Task: Create a due date automation trigger when advanced on, on the wednesday of the week a card is due add fields with custom field "Resume" set to a date between 1 and 7 working days from now at 11:00 AM.
Action: Mouse moved to (1113, 82)
Screenshot: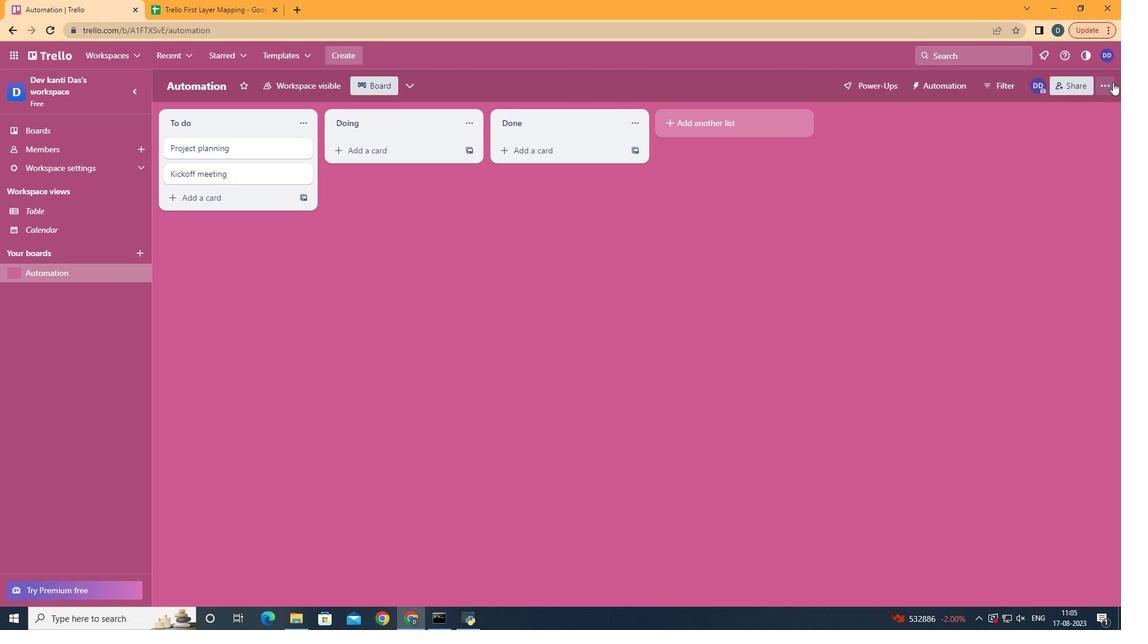 
Action: Mouse pressed left at (1113, 82)
Screenshot: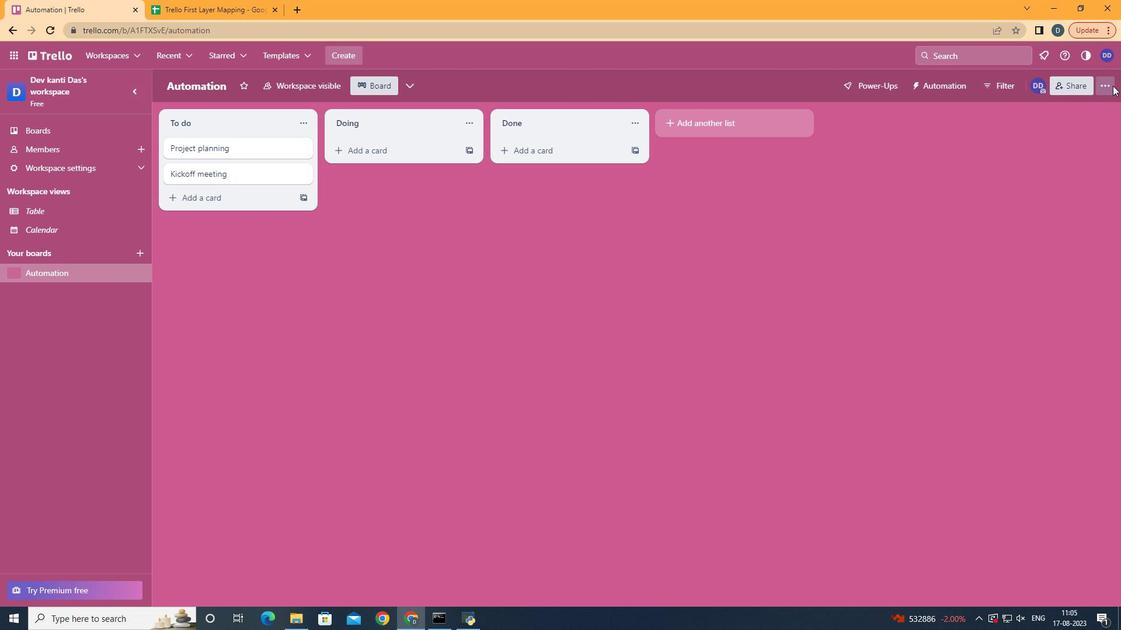 
Action: Mouse moved to (1053, 234)
Screenshot: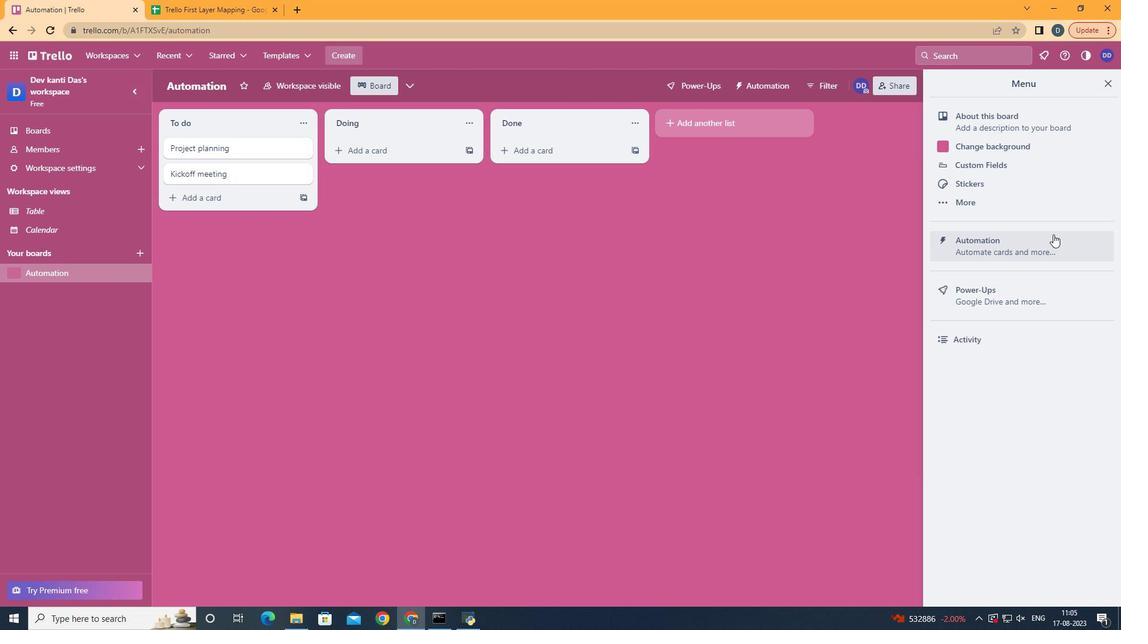 
Action: Mouse pressed left at (1053, 234)
Screenshot: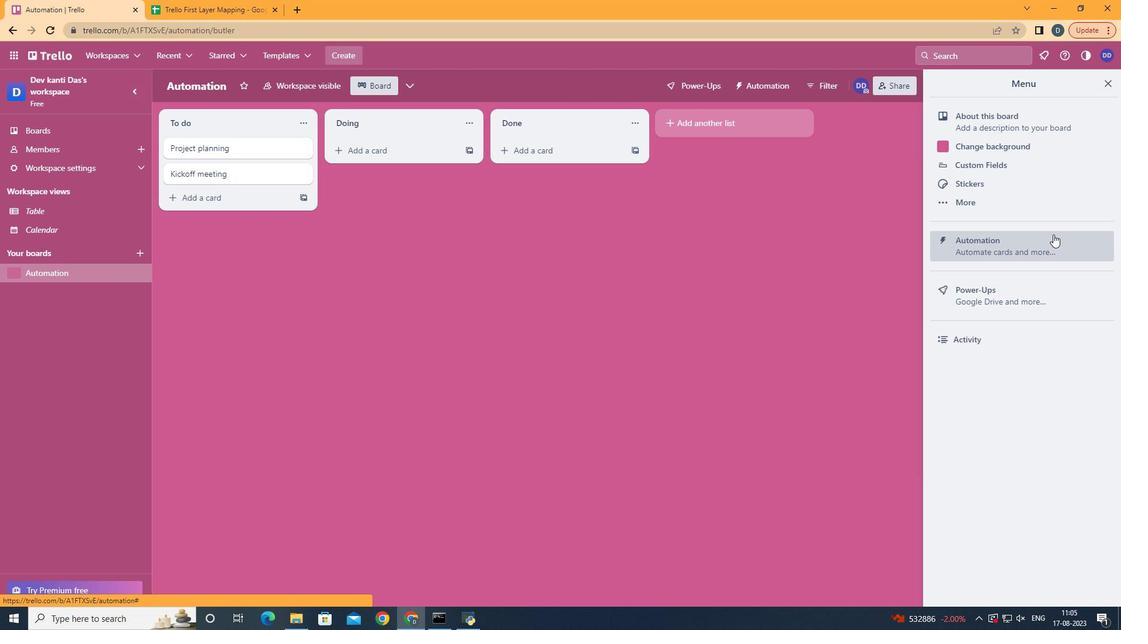 
Action: Mouse moved to (191, 232)
Screenshot: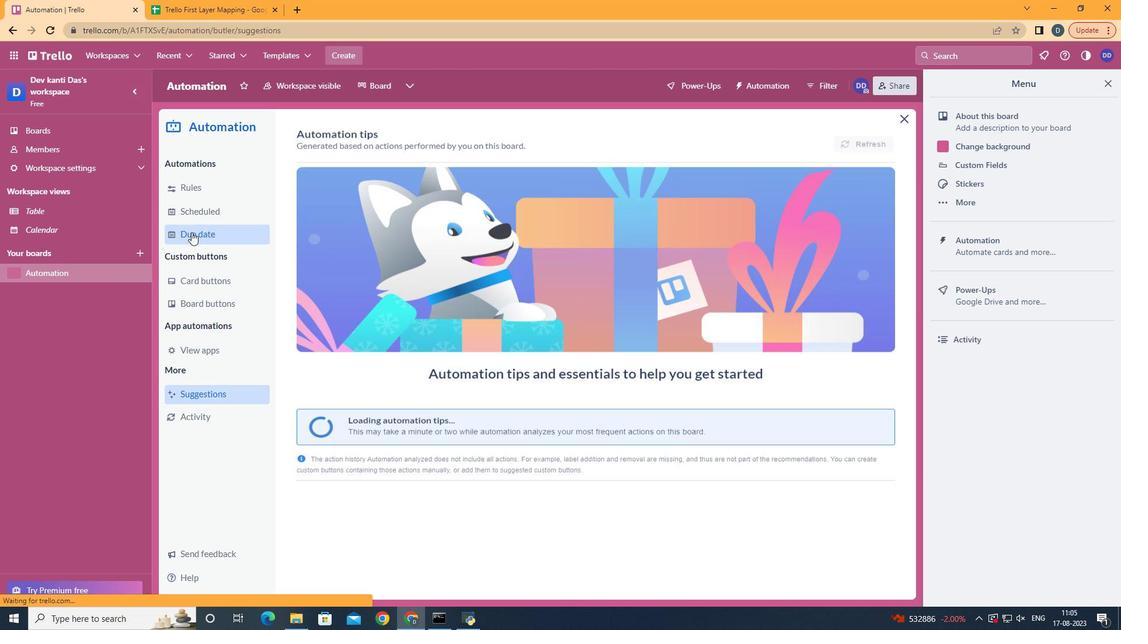 
Action: Mouse pressed left at (191, 232)
Screenshot: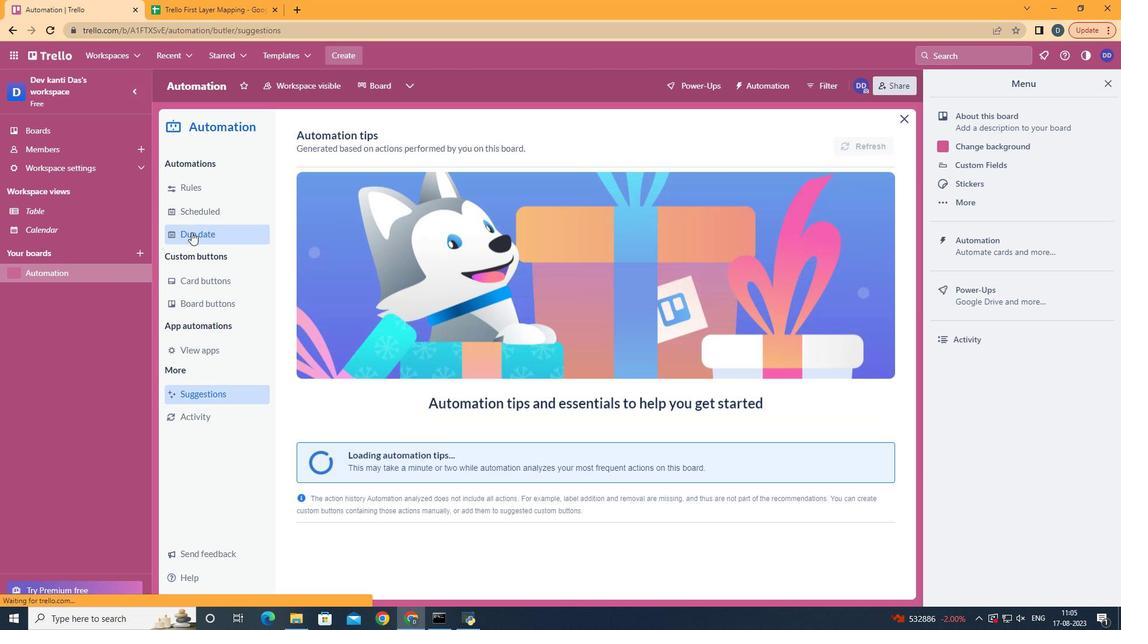 
Action: Mouse moved to (838, 137)
Screenshot: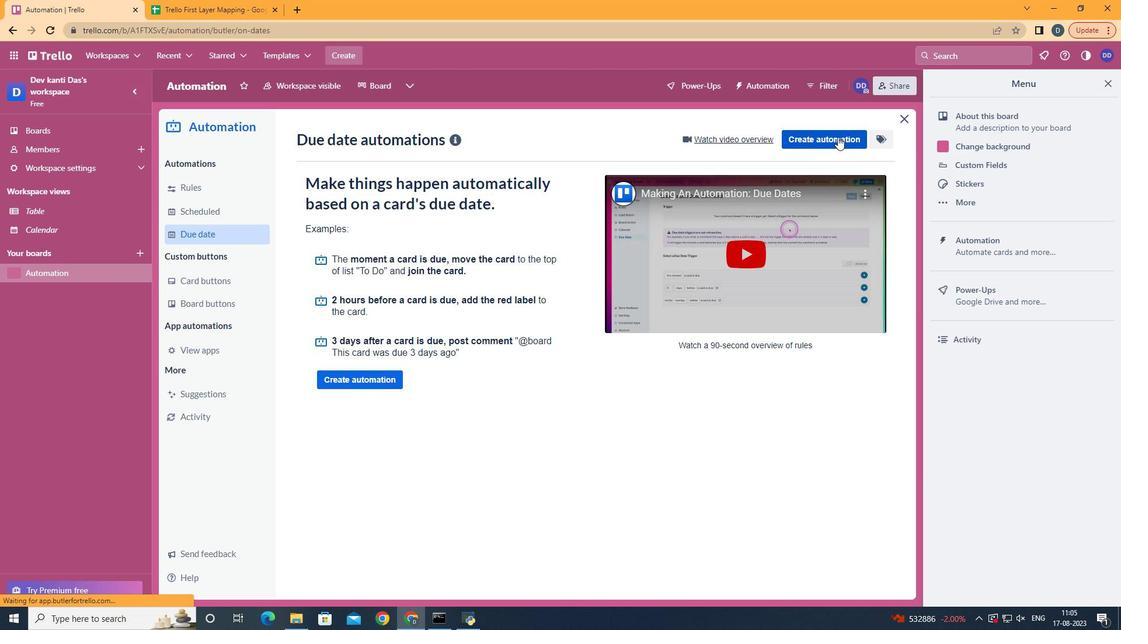 
Action: Mouse pressed left at (838, 137)
Screenshot: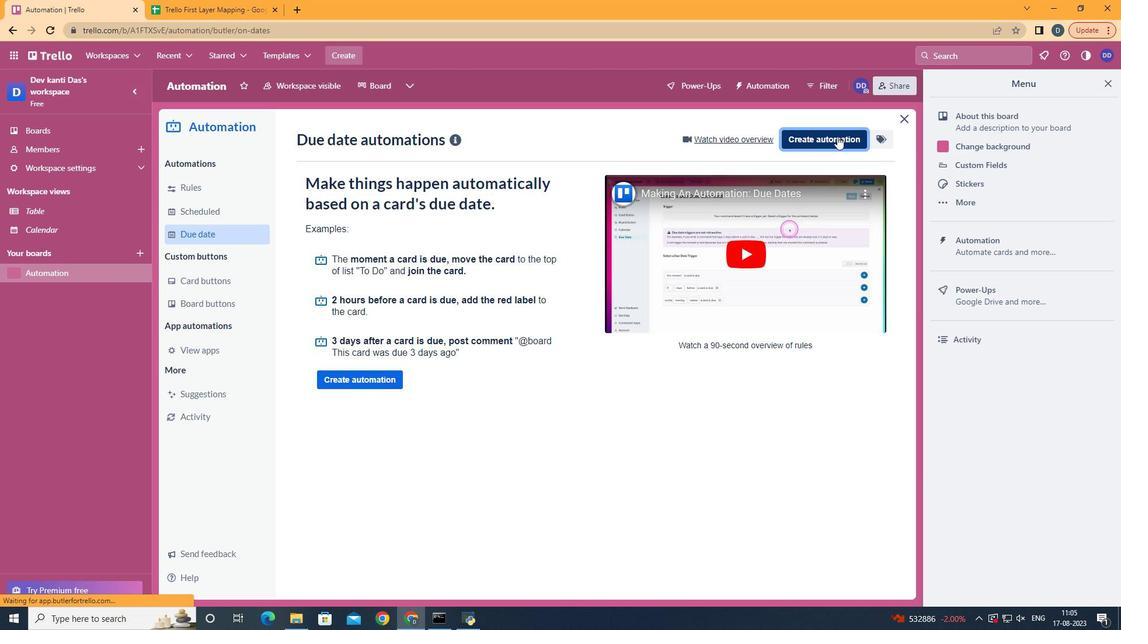 
Action: Mouse moved to (642, 258)
Screenshot: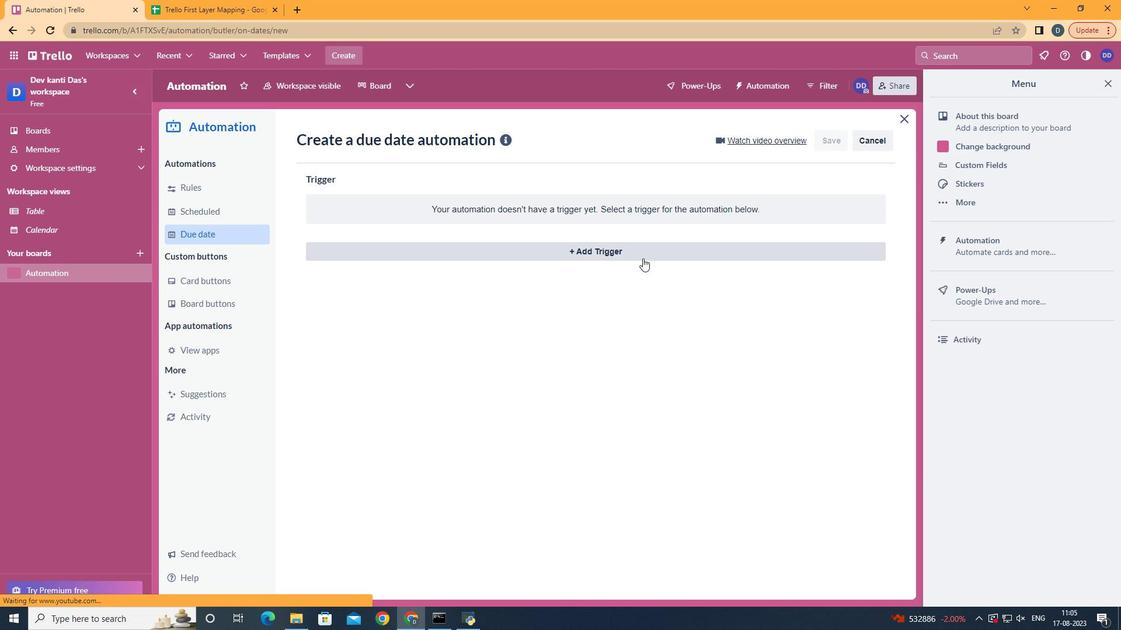 
Action: Mouse pressed left at (642, 258)
Screenshot: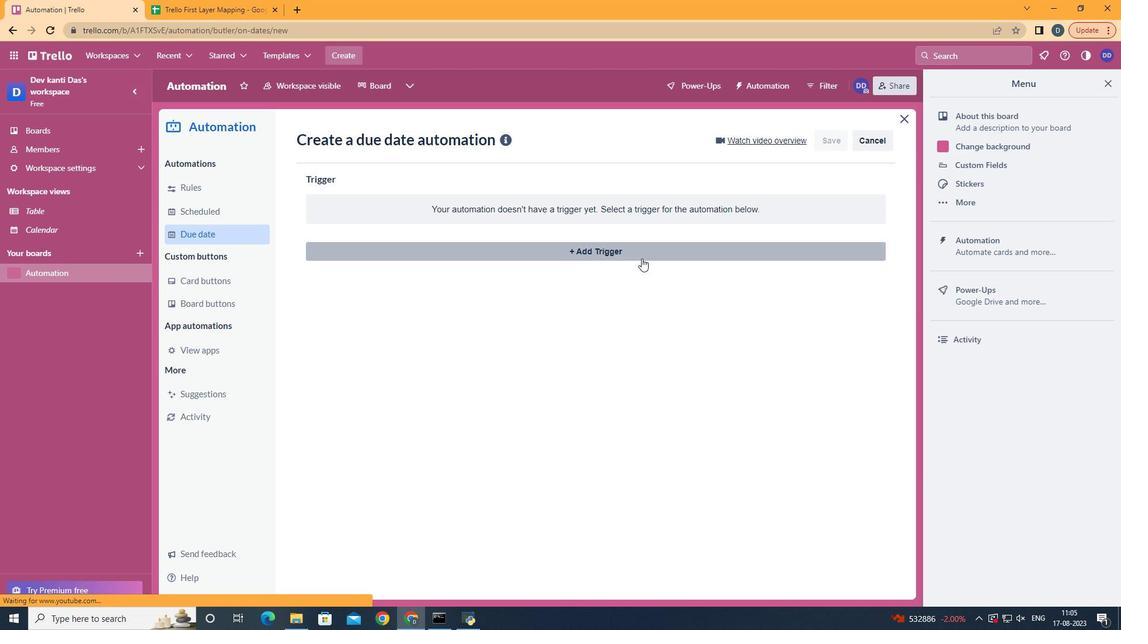 
Action: Mouse moved to (383, 353)
Screenshot: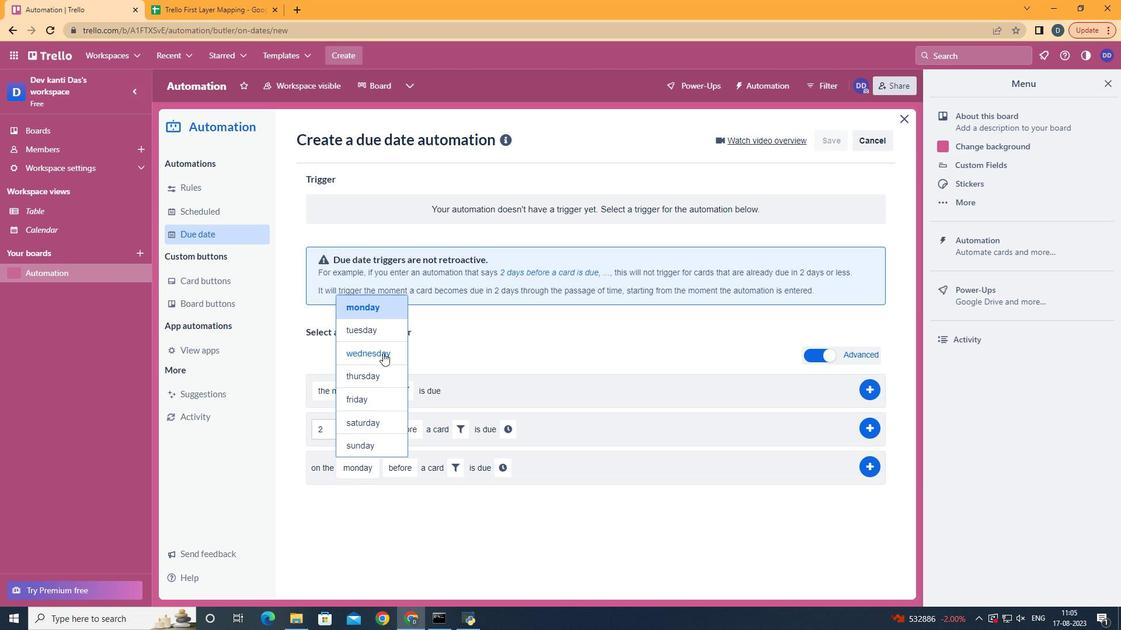 
Action: Mouse pressed left at (383, 353)
Screenshot: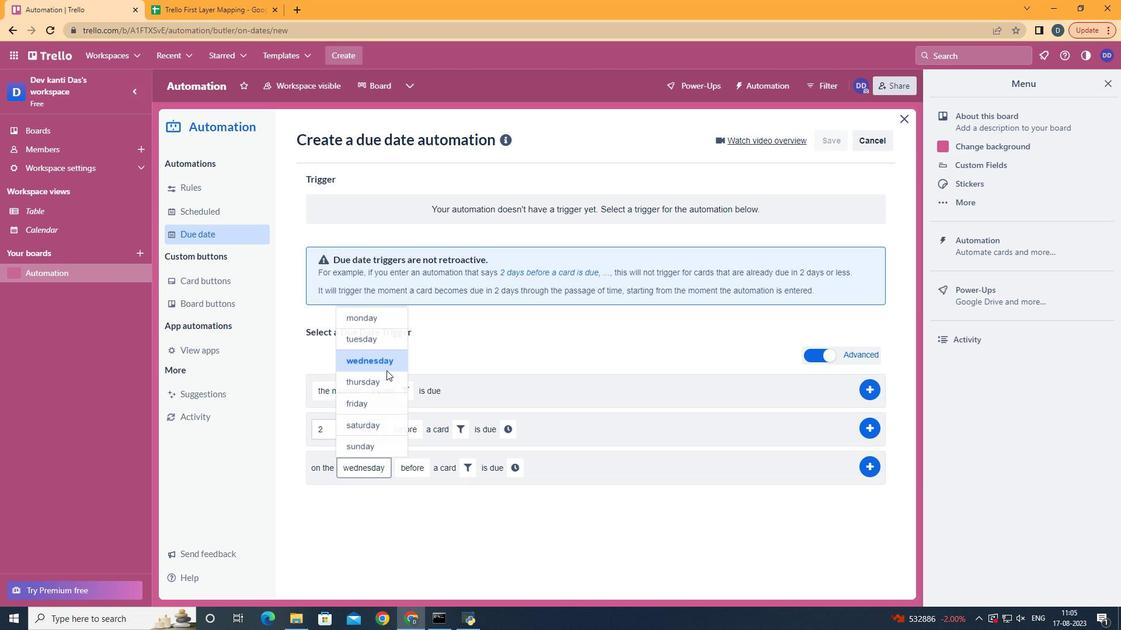 
Action: Mouse moved to (432, 537)
Screenshot: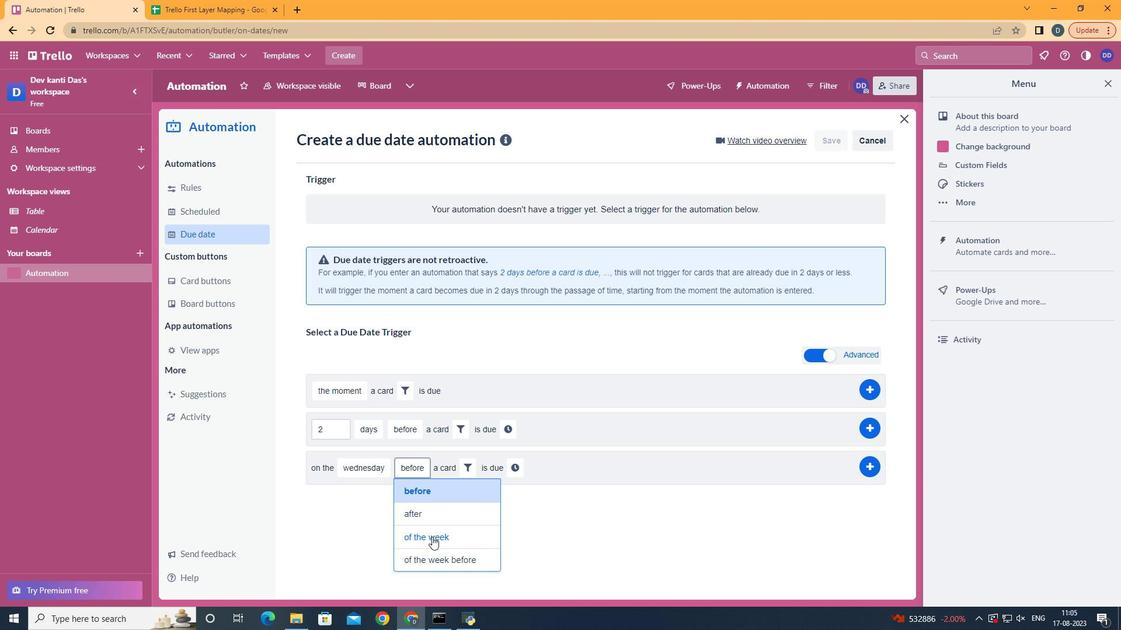 
Action: Mouse pressed left at (432, 537)
Screenshot: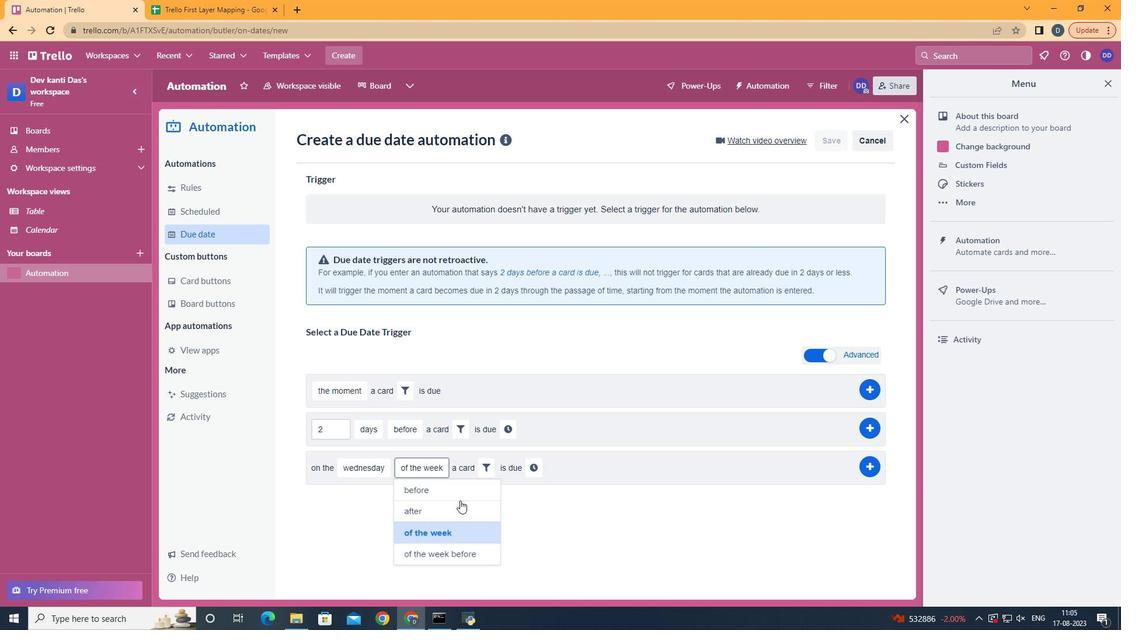 
Action: Mouse moved to (478, 466)
Screenshot: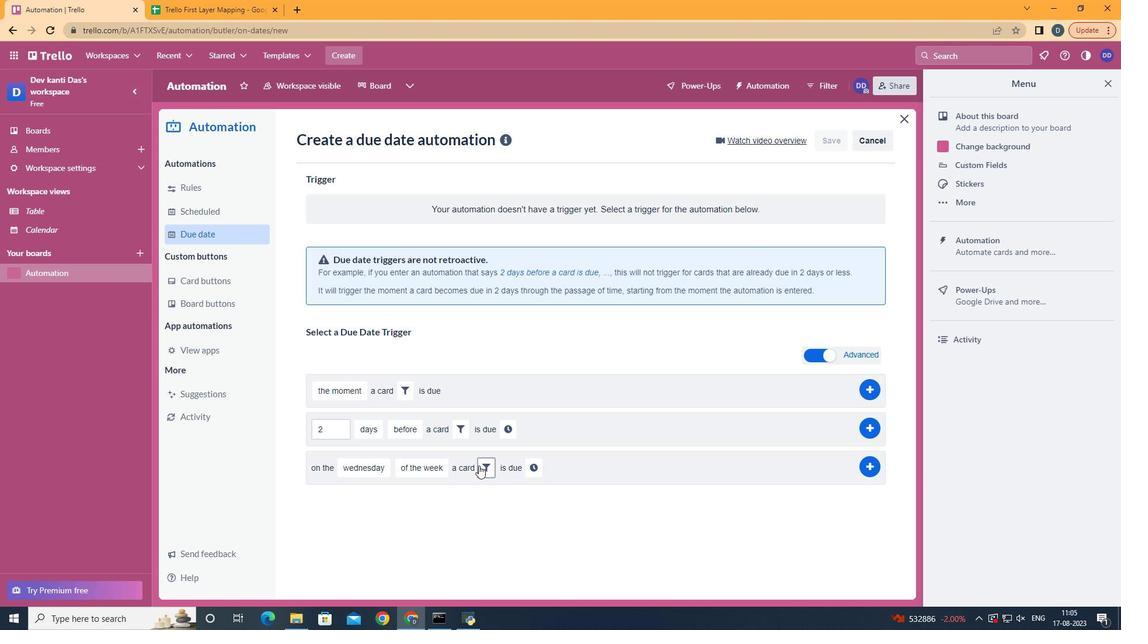 
Action: Mouse pressed left at (478, 466)
Screenshot: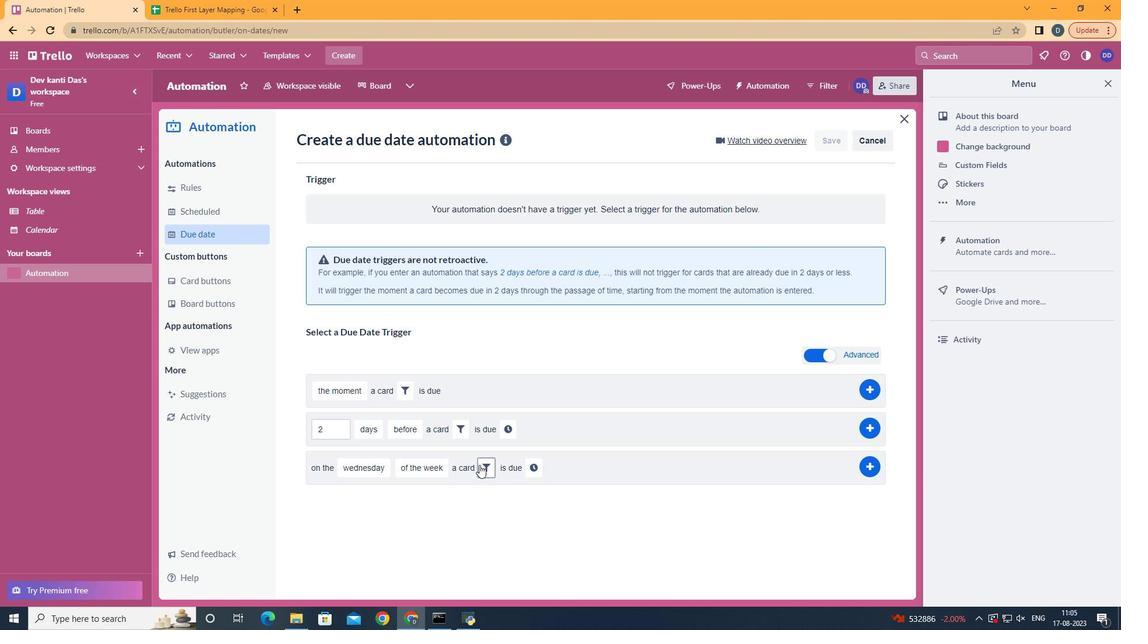 
Action: Mouse moved to (695, 503)
Screenshot: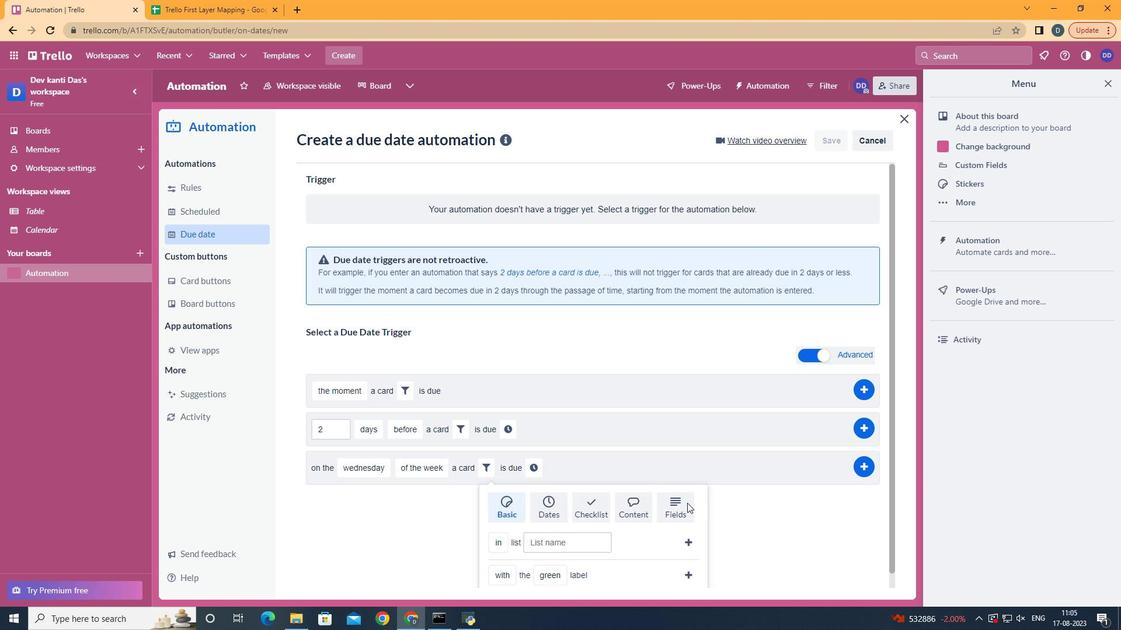 
Action: Mouse pressed left at (695, 503)
Screenshot: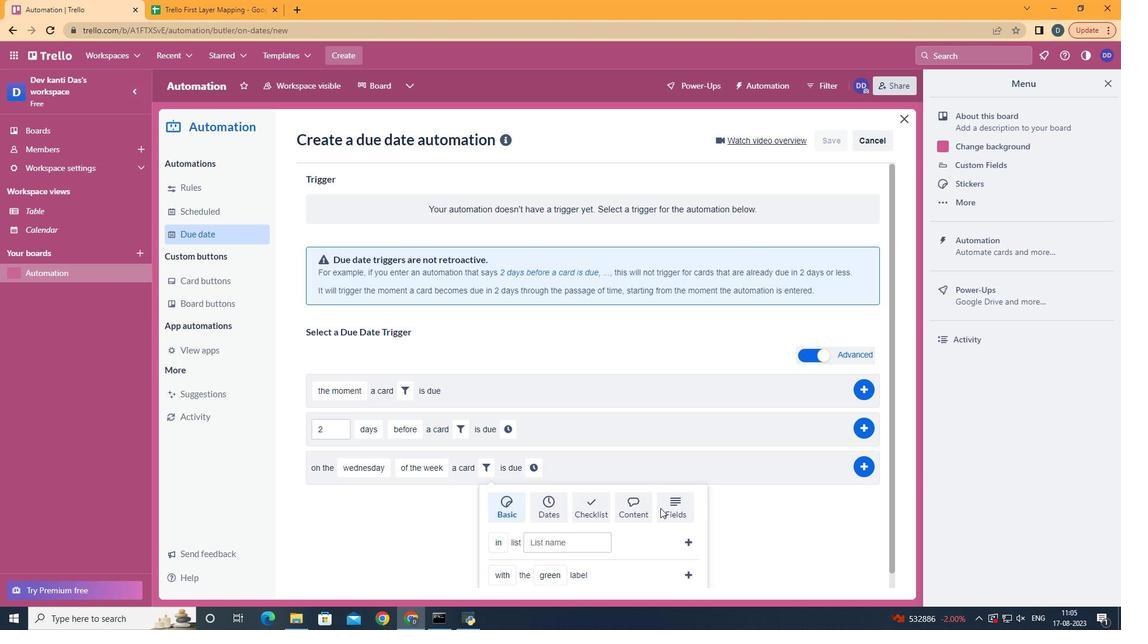 
Action: Mouse moved to (659, 508)
Screenshot: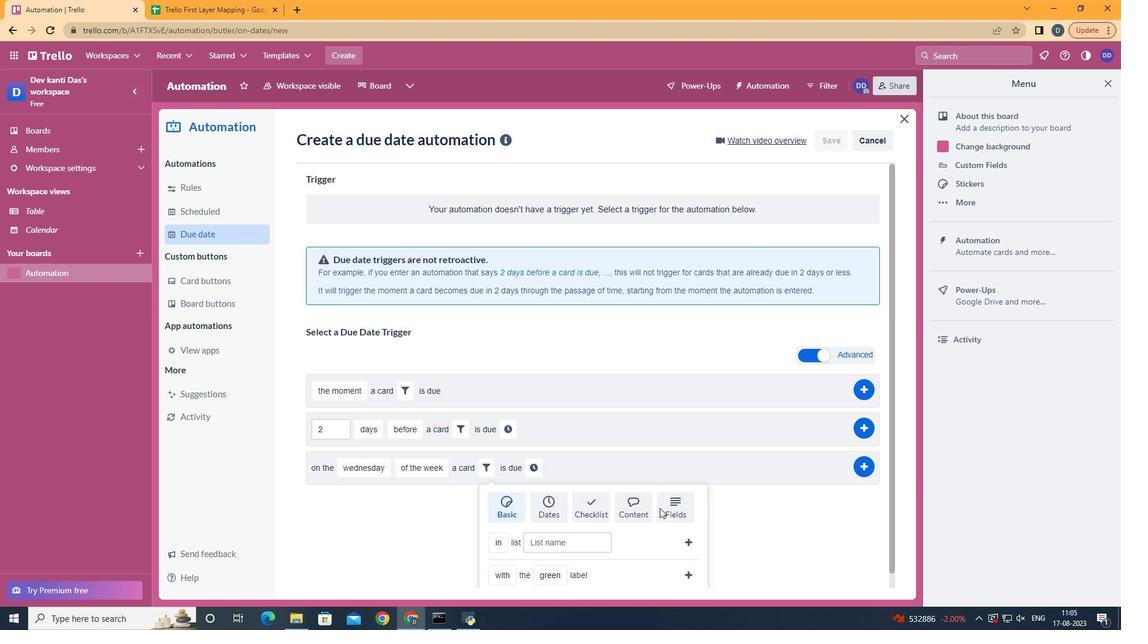 
Action: Mouse pressed left at (659, 508)
Screenshot: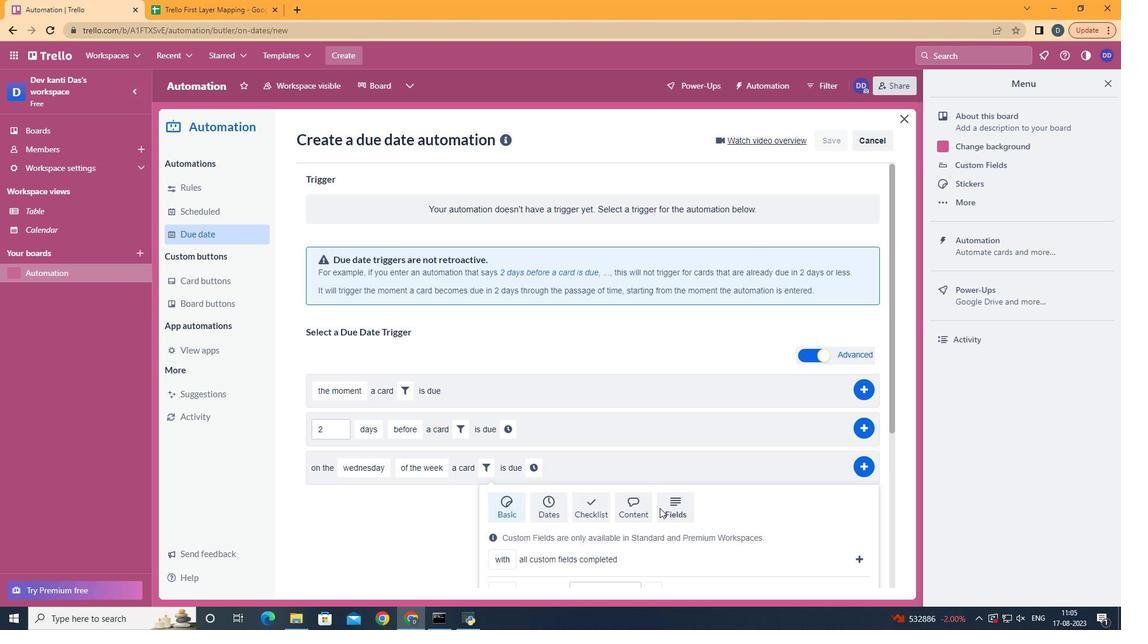 
Action: Mouse scrolled (659, 508) with delta (0, 0)
Screenshot: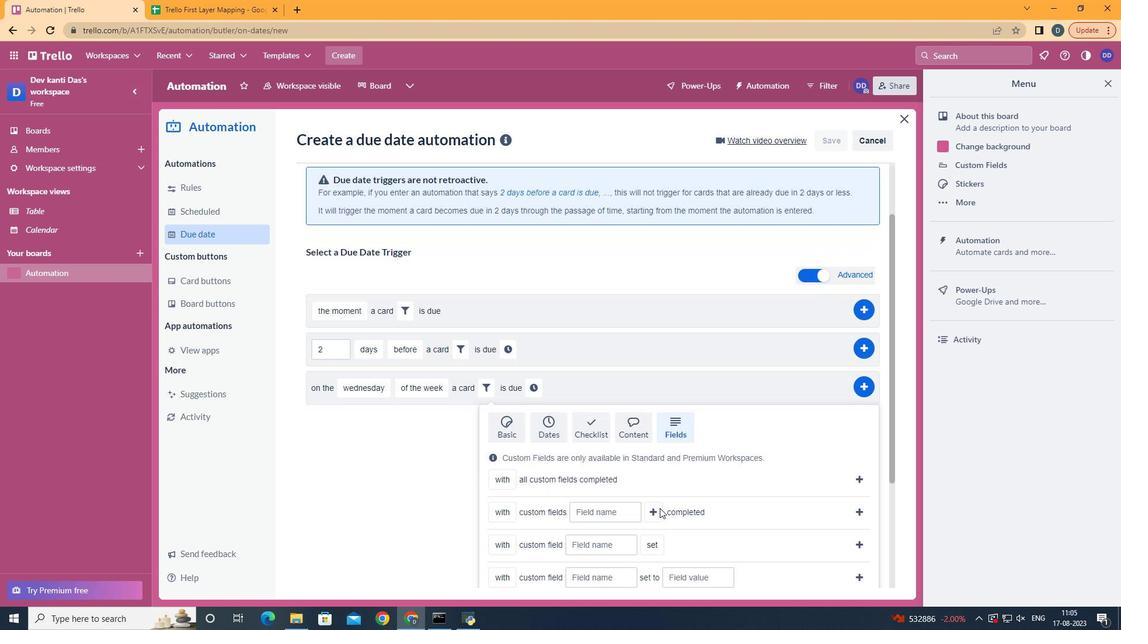 
Action: Mouse scrolled (659, 508) with delta (0, 0)
Screenshot: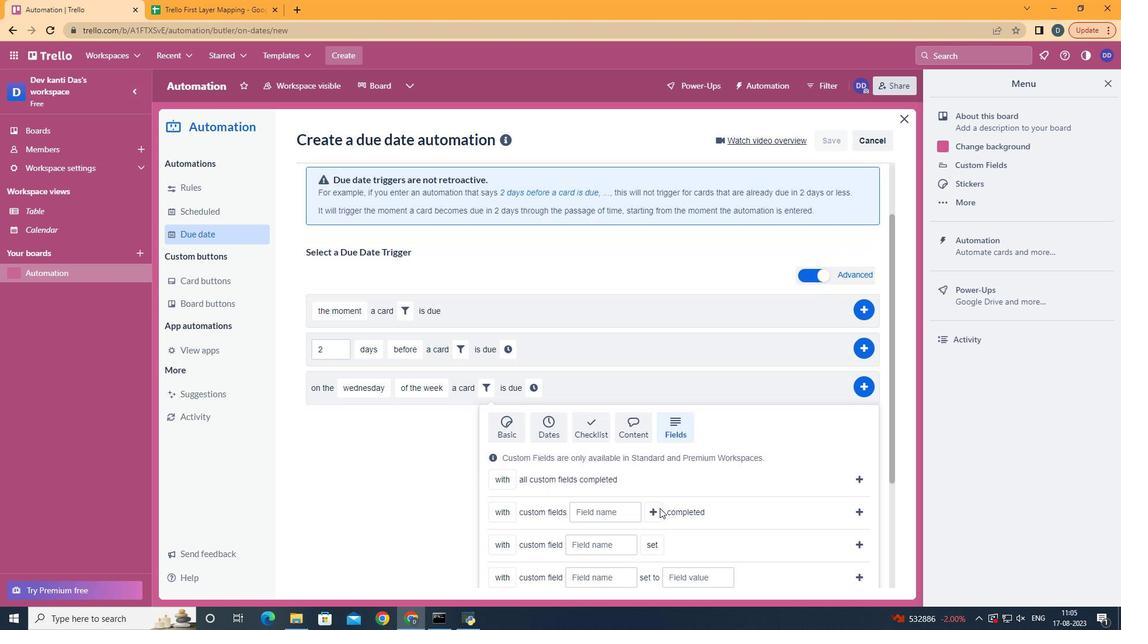 
Action: Mouse scrolled (659, 508) with delta (0, 0)
Screenshot: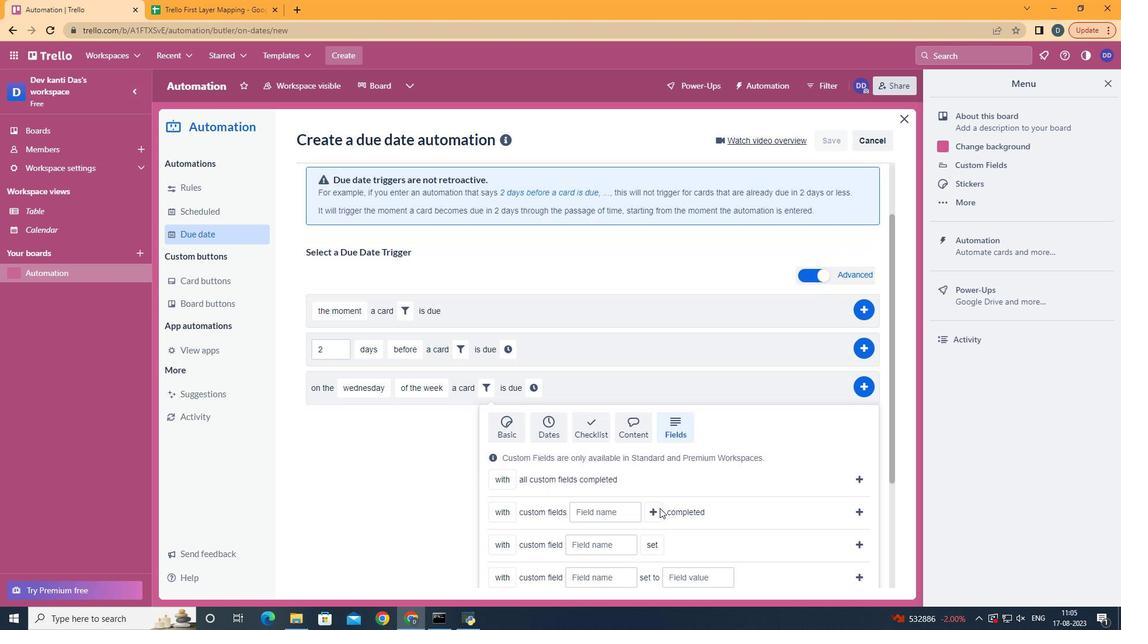 
Action: Mouse scrolled (659, 508) with delta (0, 0)
Screenshot: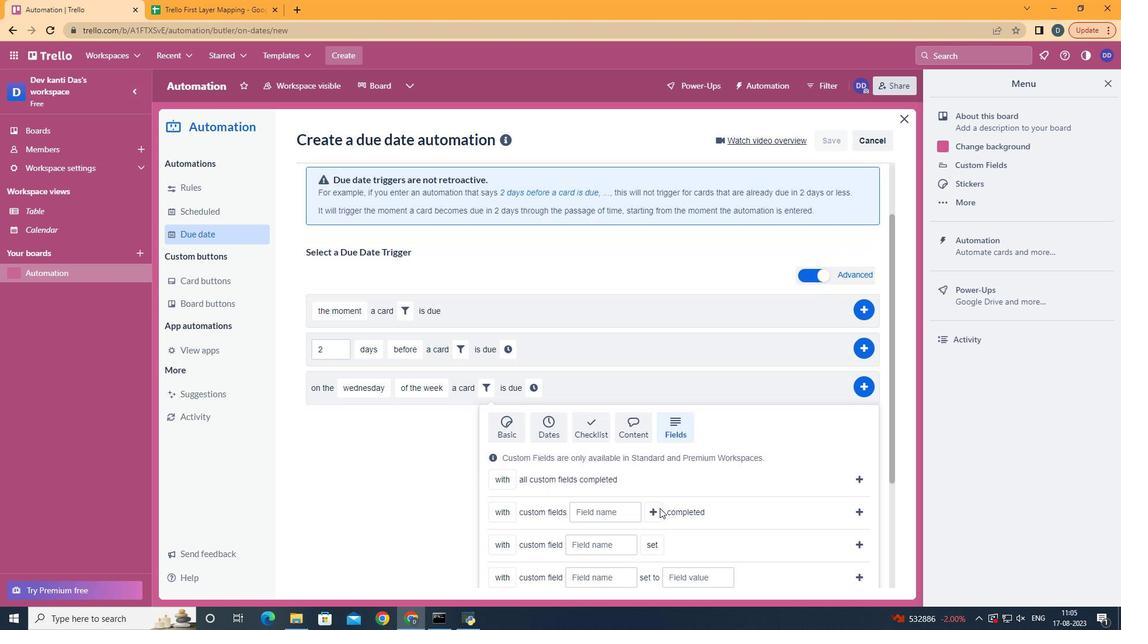 
Action: Mouse moved to (584, 554)
Screenshot: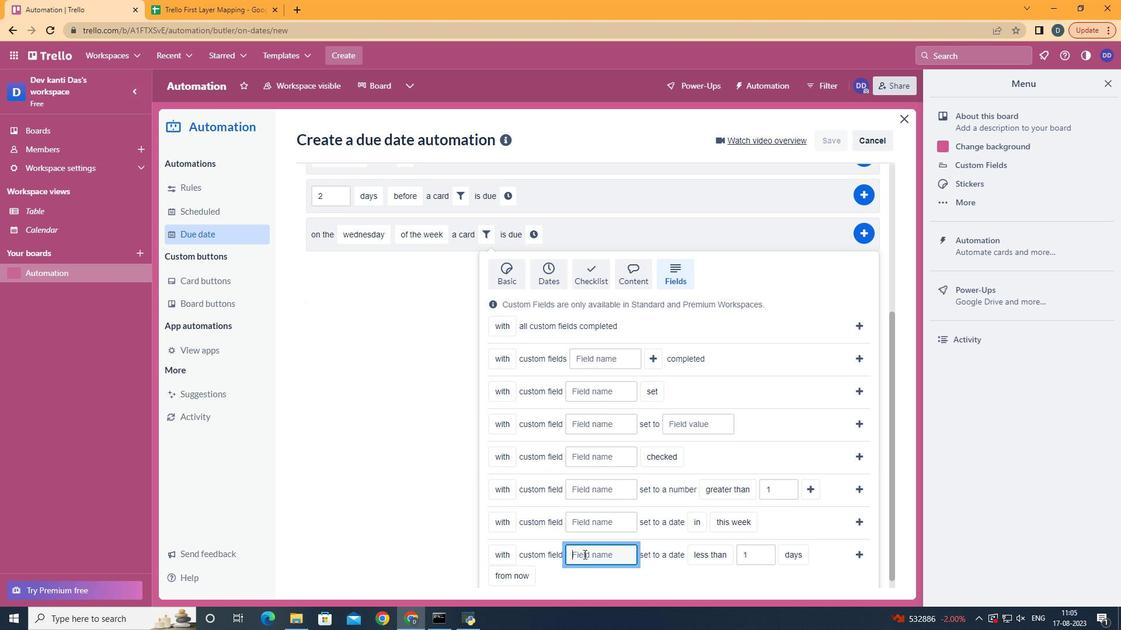 
Action: Mouse pressed left at (584, 554)
Screenshot: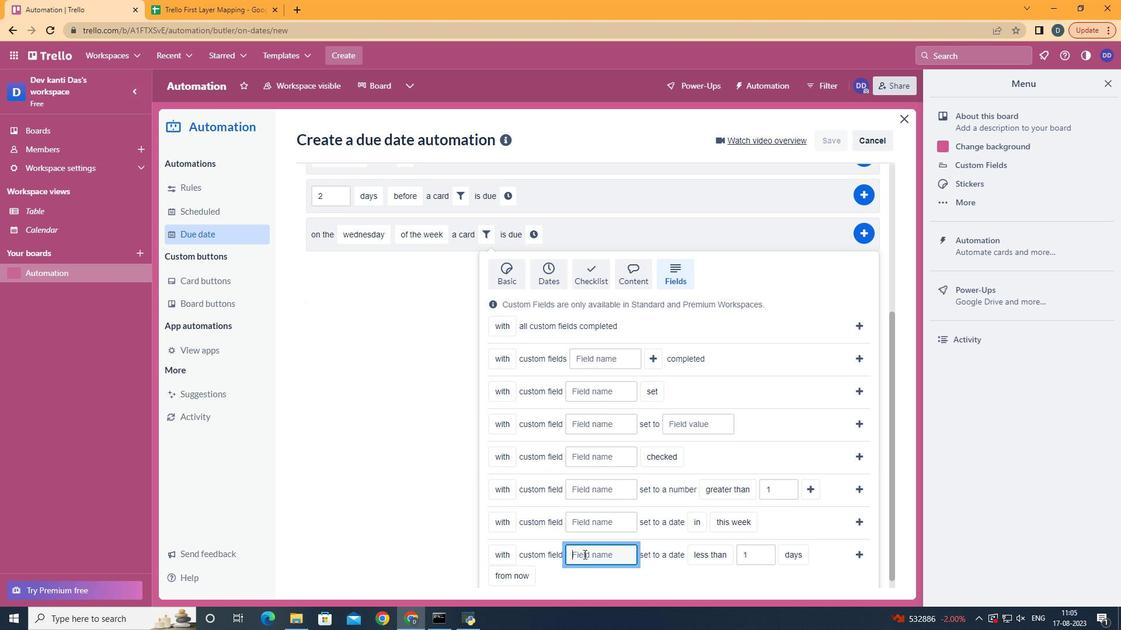 
Action: Mouse moved to (584, 554)
Screenshot: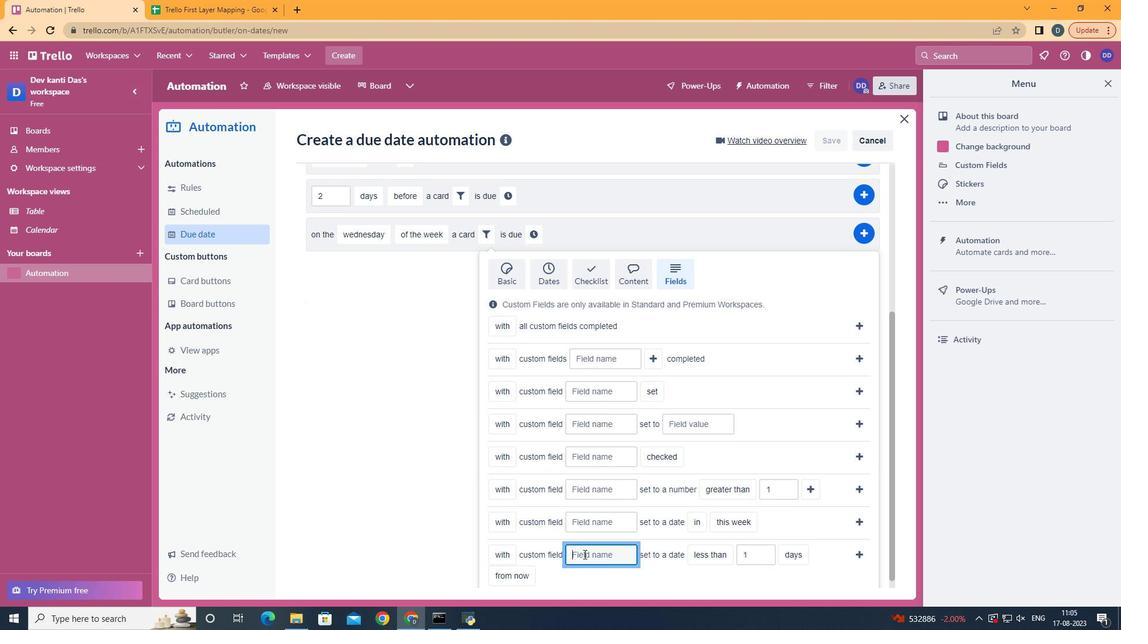 
Action: Key pressed <Key.shift>Resume
Screenshot: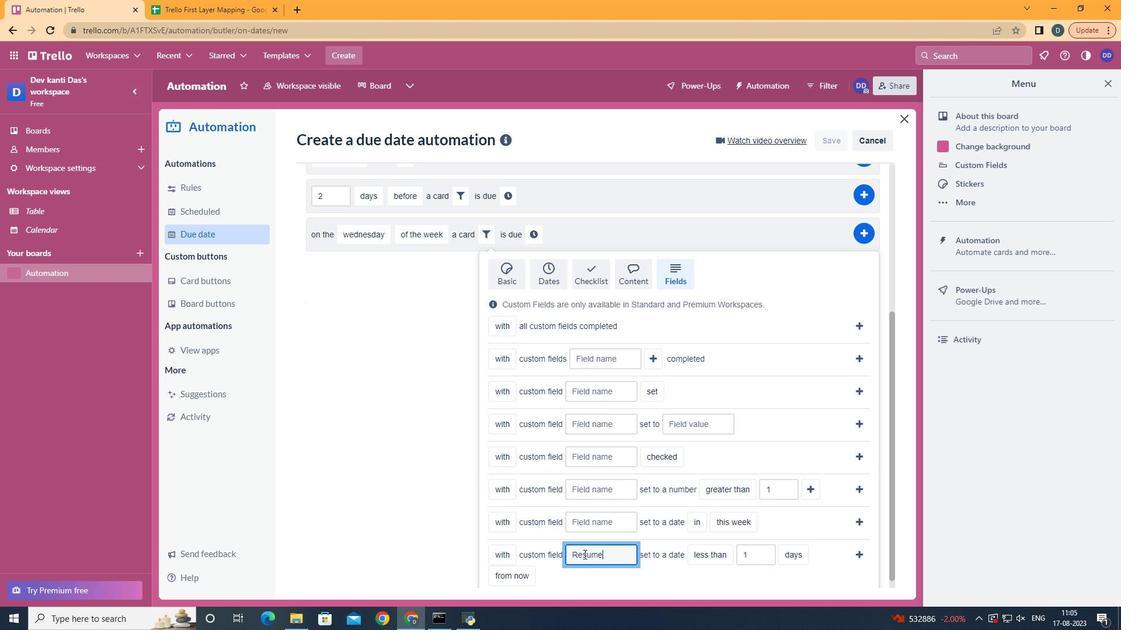 
Action: Mouse moved to (720, 537)
Screenshot: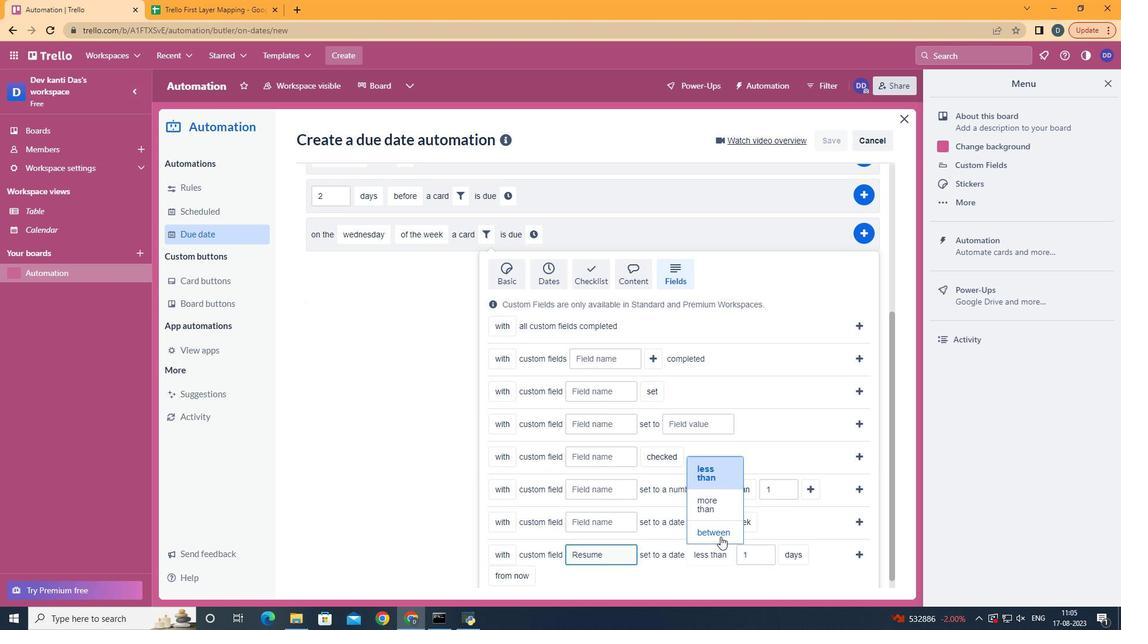
Action: Mouse pressed left at (720, 537)
Screenshot: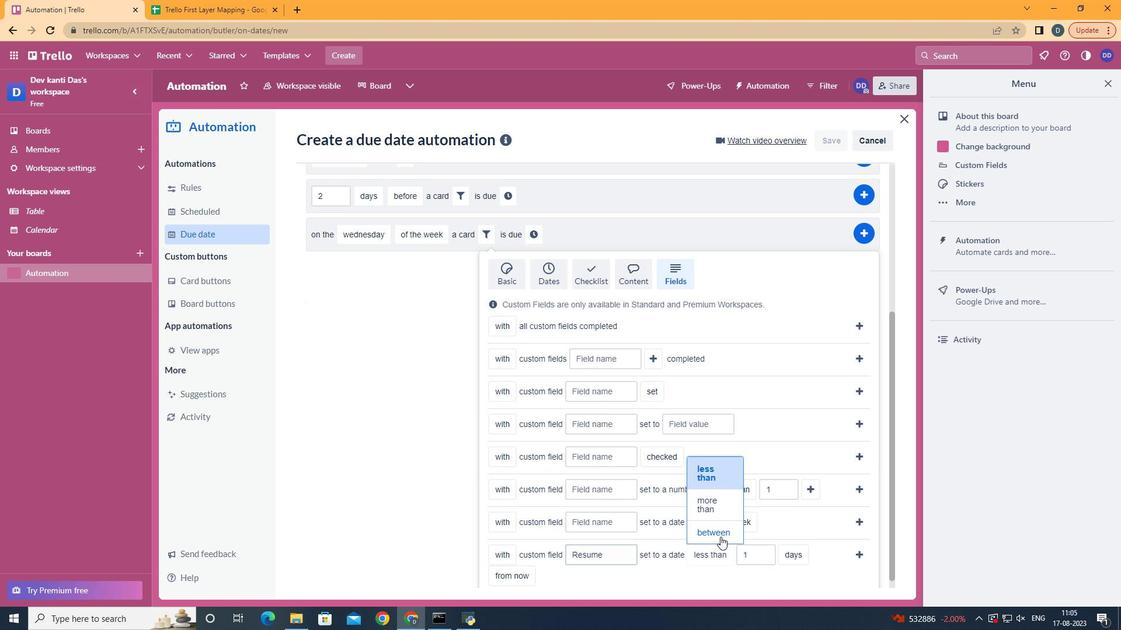 
Action: Mouse moved to (515, 551)
Screenshot: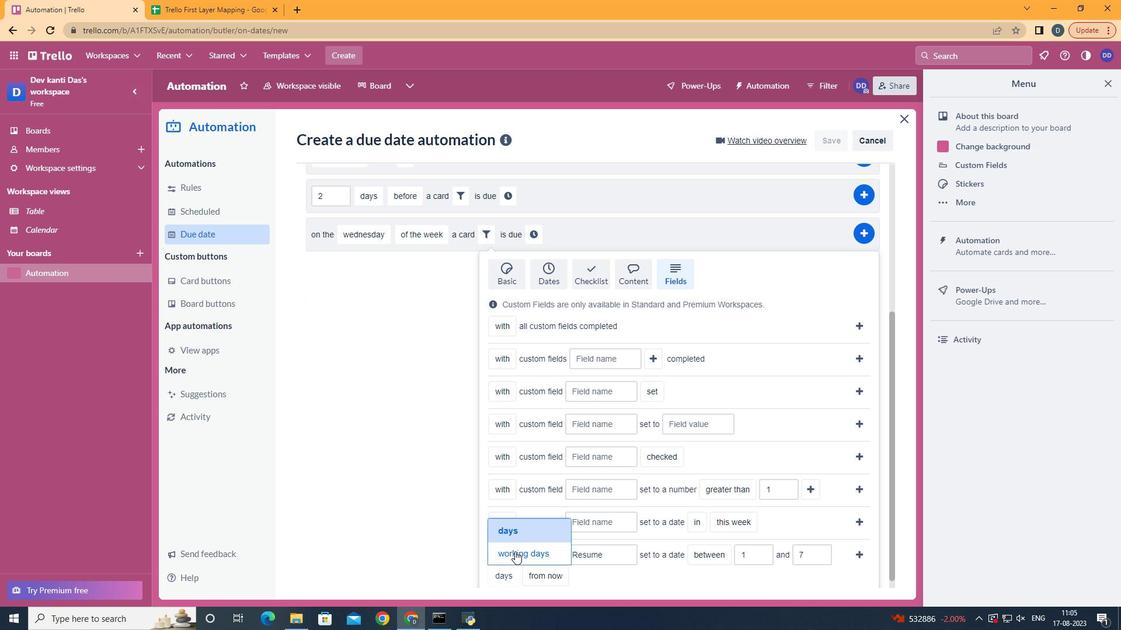 
Action: Mouse pressed left at (515, 551)
Screenshot: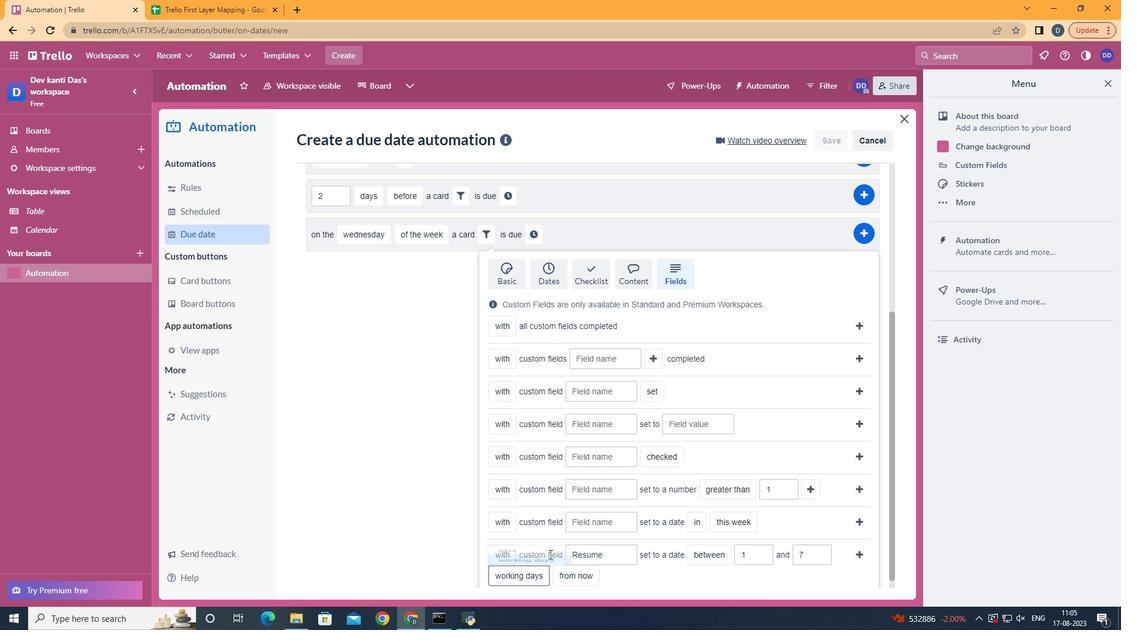 
Action: Mouse moved to (855, 559)
Screenshot: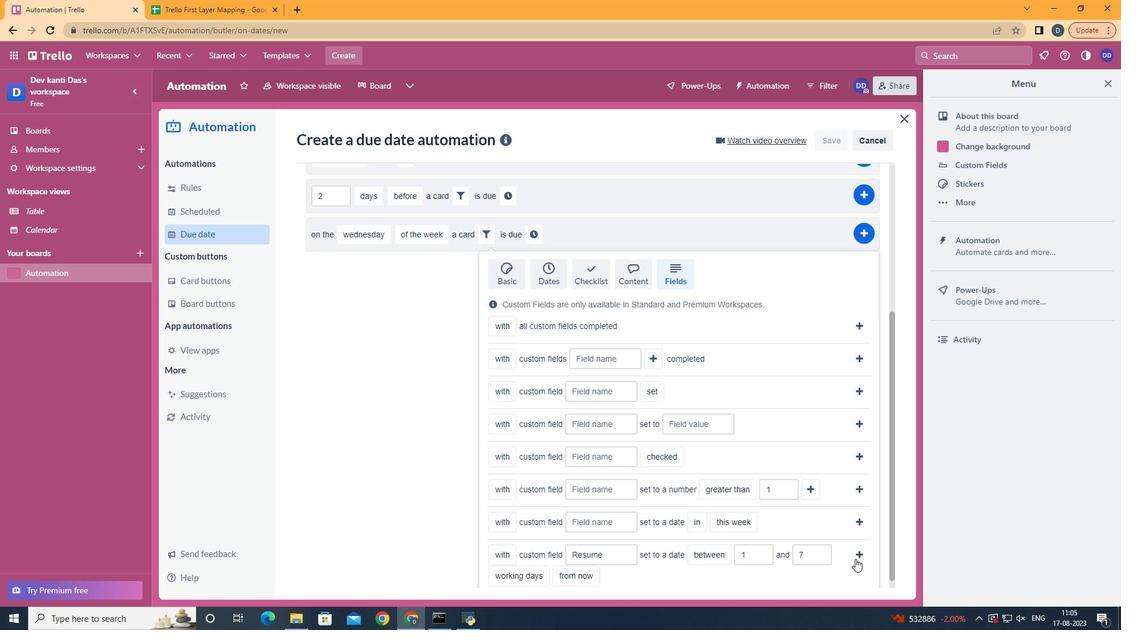 
Action: Mouse pressed left at (855, 559)
Screenshot: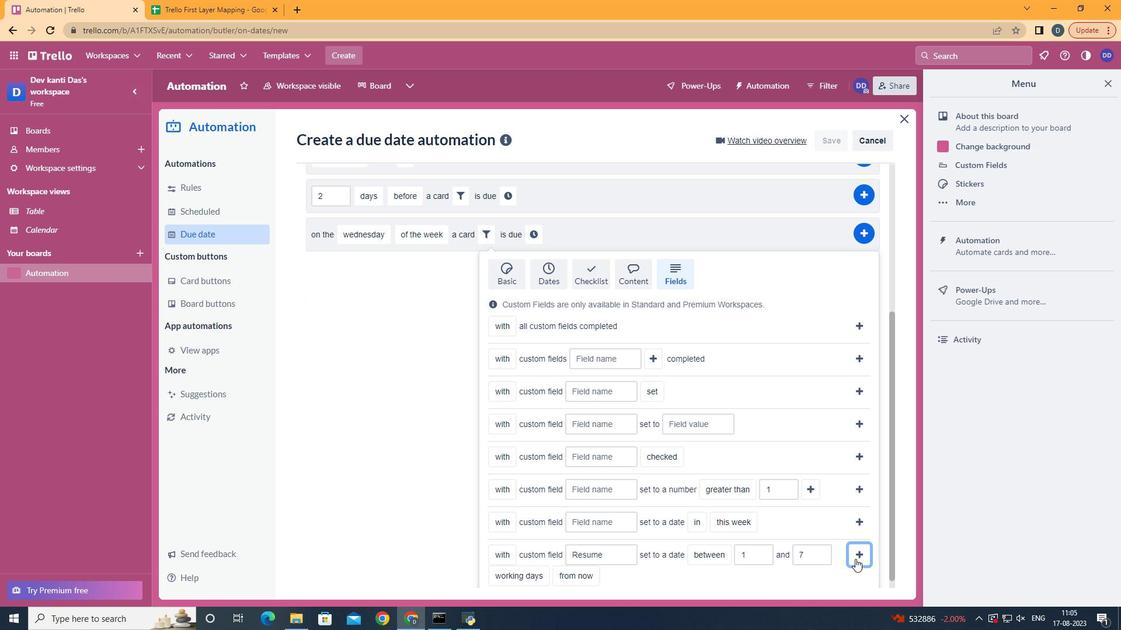 
Action: Mouse moved to (317, 485)
Screenshot: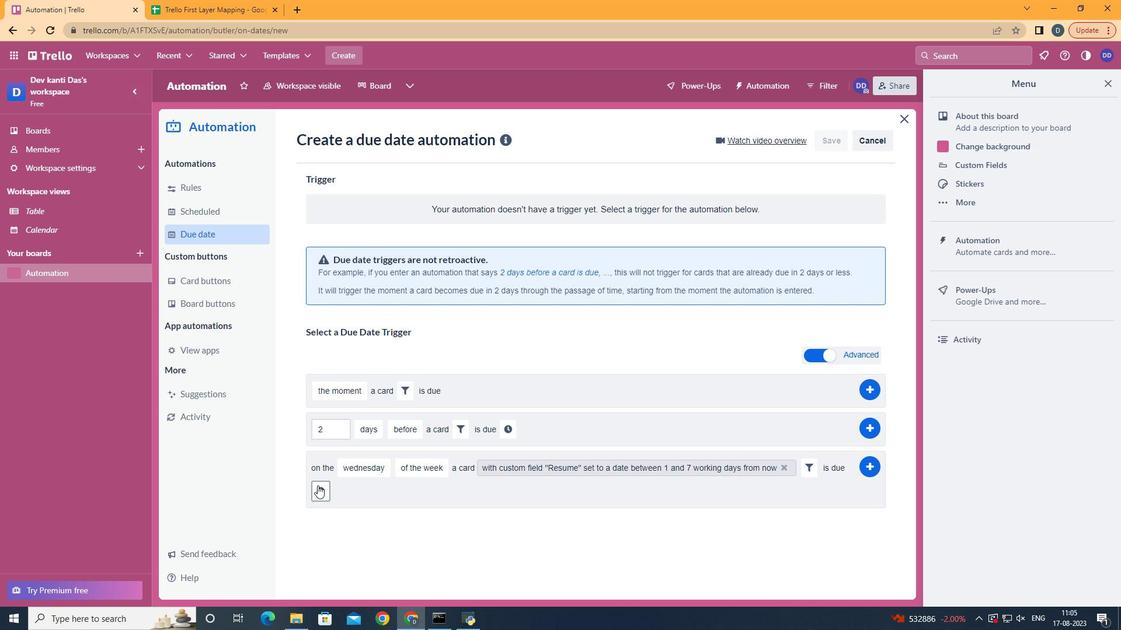 
Action: Mouse pressed left at (317, 485)
Screenshot: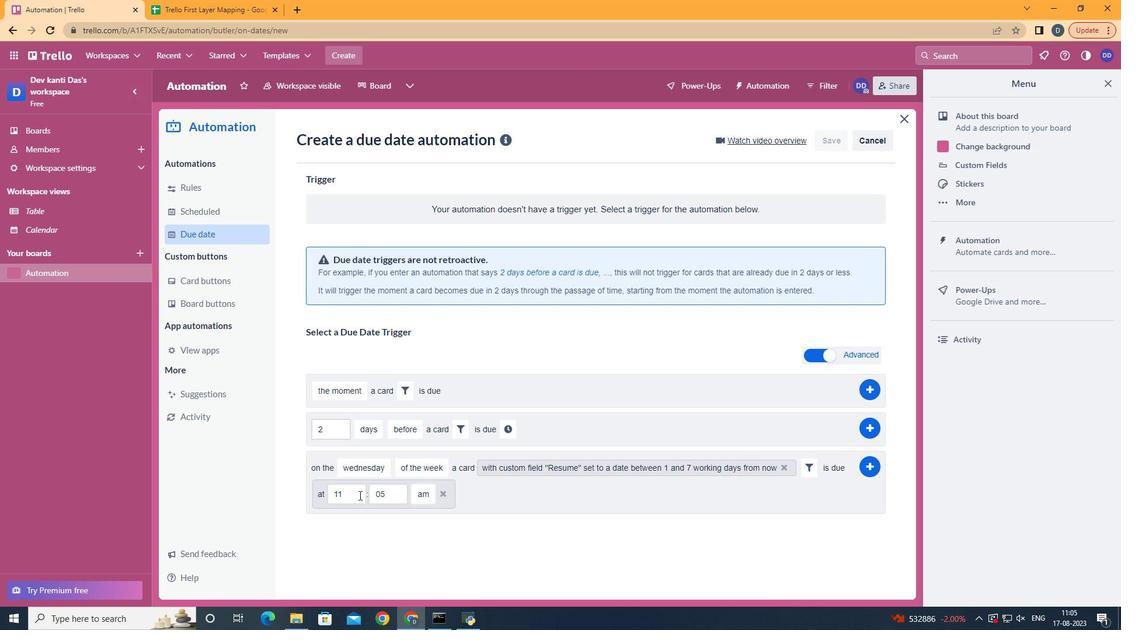 
Action: Mouse moved to (359, 495)
Screenshot: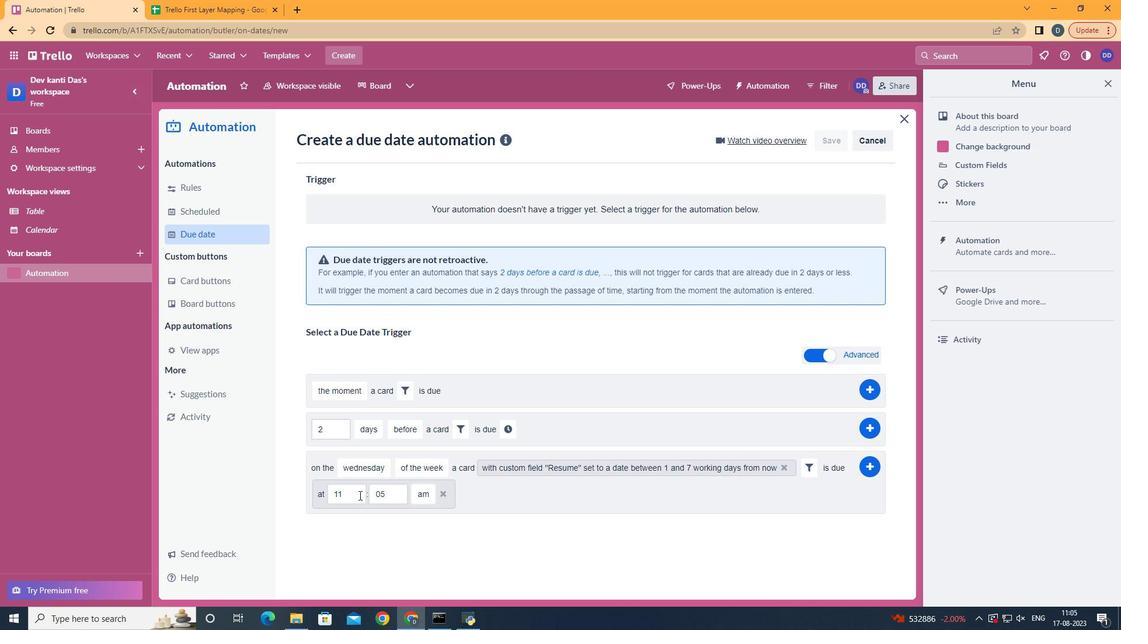 
Action: Mouse pressed left at (359, 495)
Screenshot: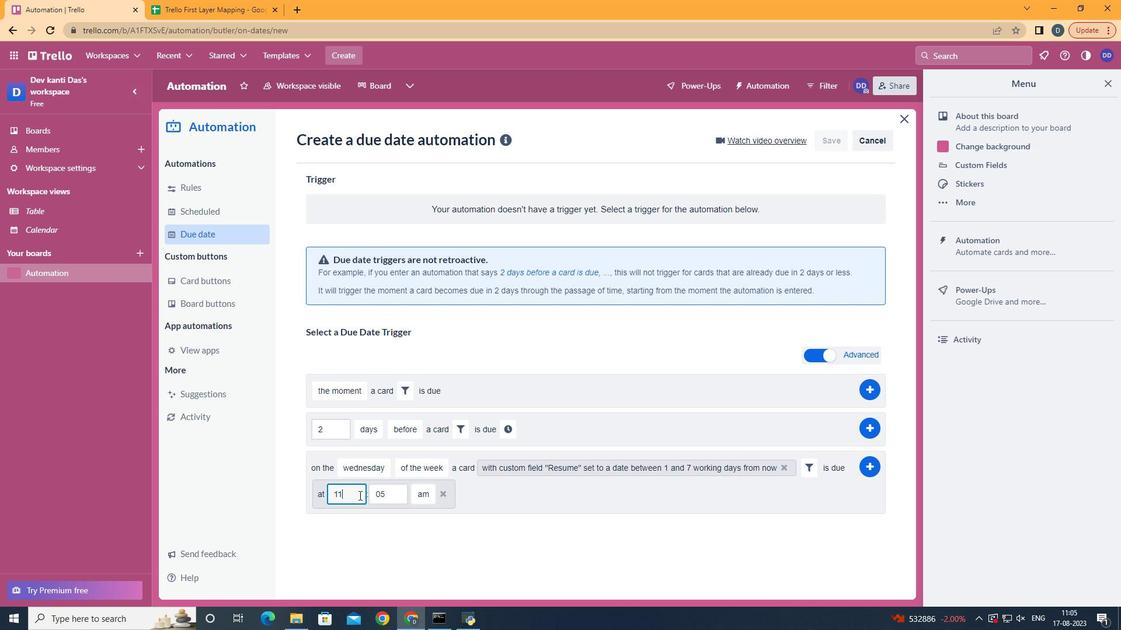 
Action: Mouse moved to (392, 501)
Screenshot: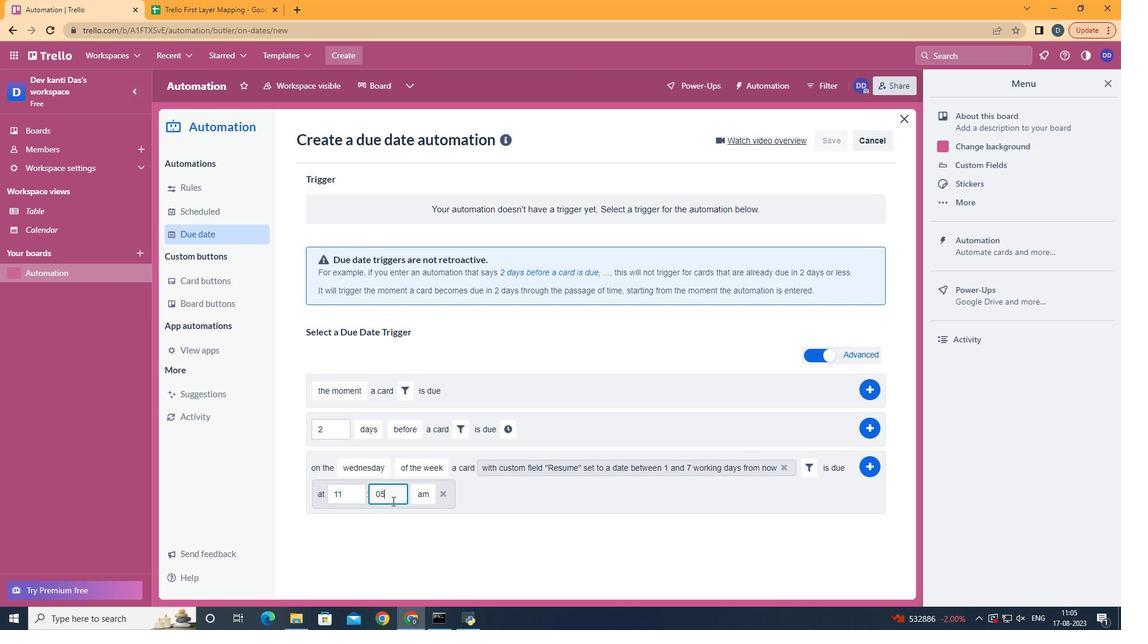 
Action: Mouse pressed left at (392, 501)
Screenshot: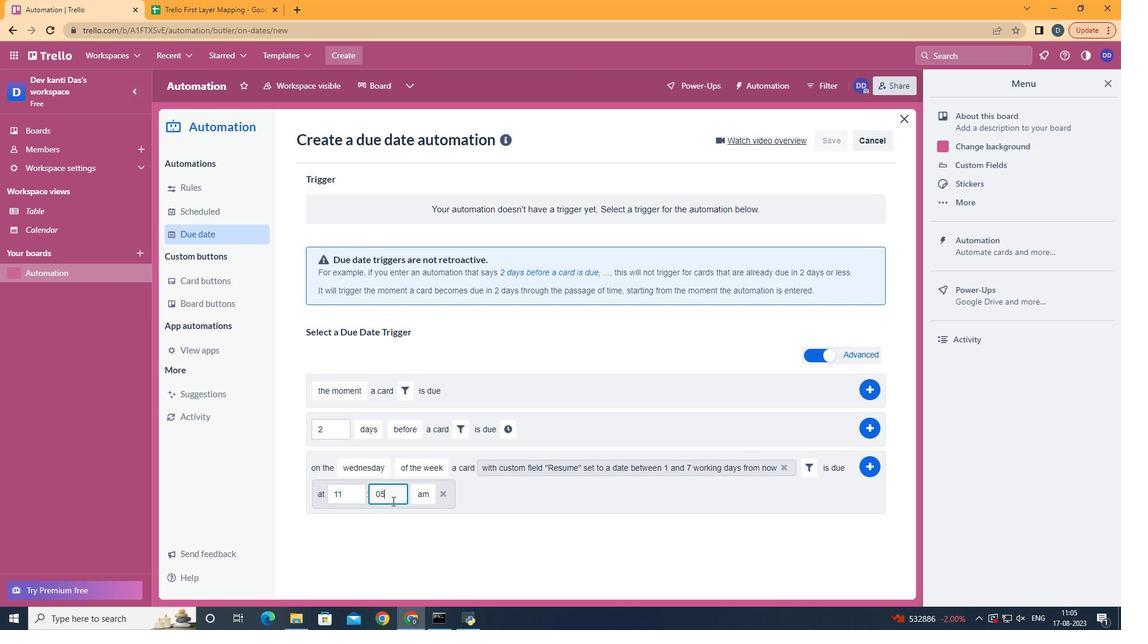 
Action: Key pressed <Key.backspace>0
Screenshot: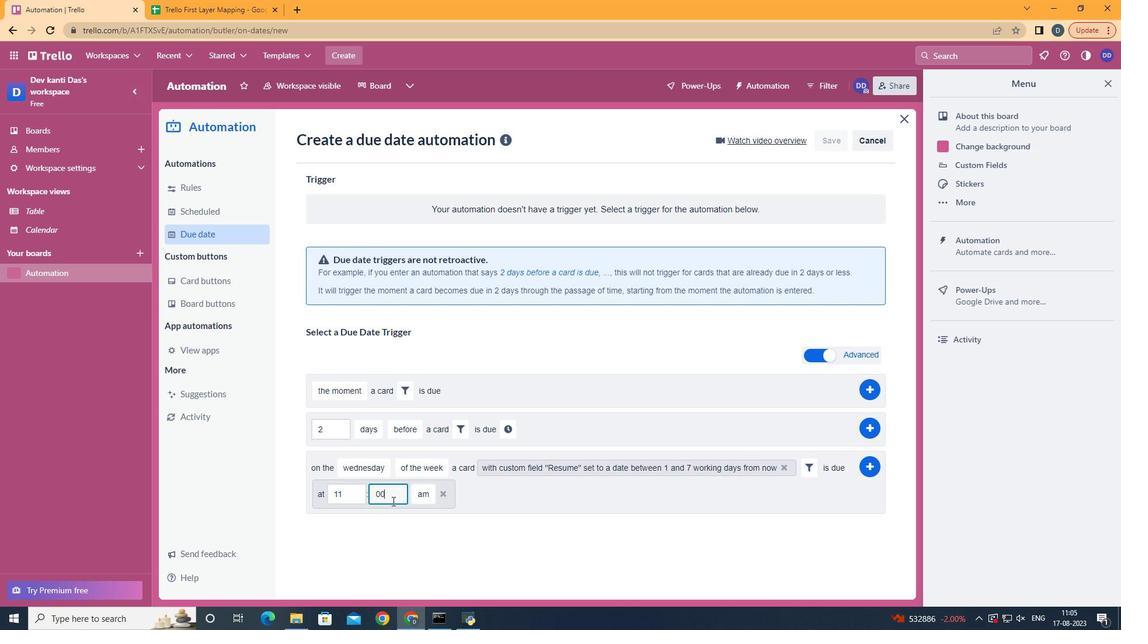 
Action: Mouse moved to (876, 467)
Screenshot: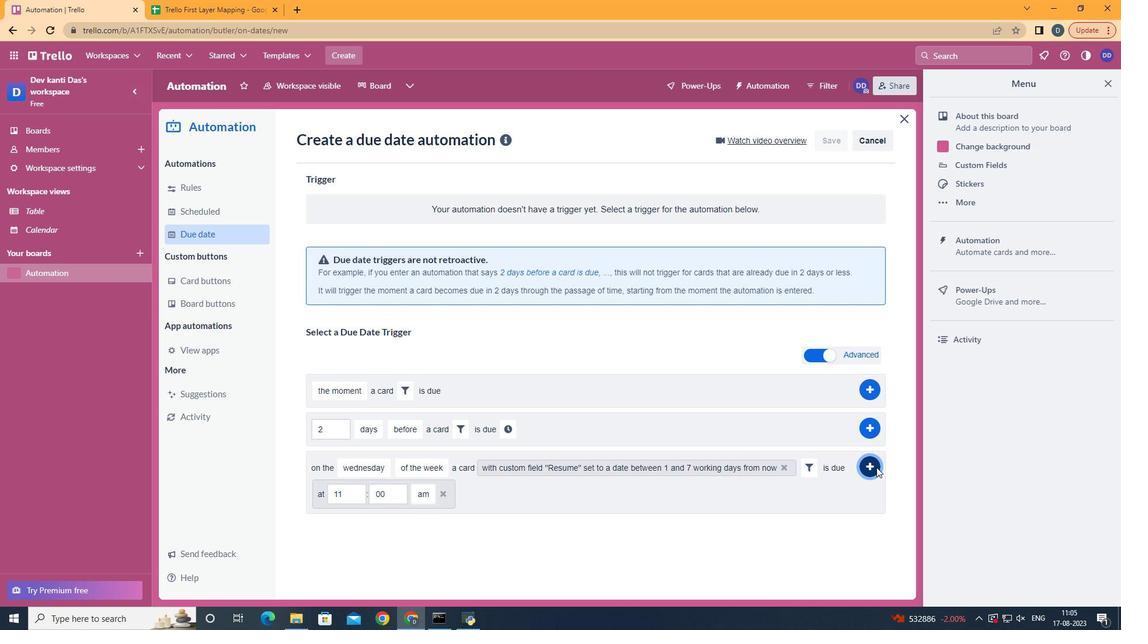 
Action: Mouse pressed left at (876, 467)
Screenshot: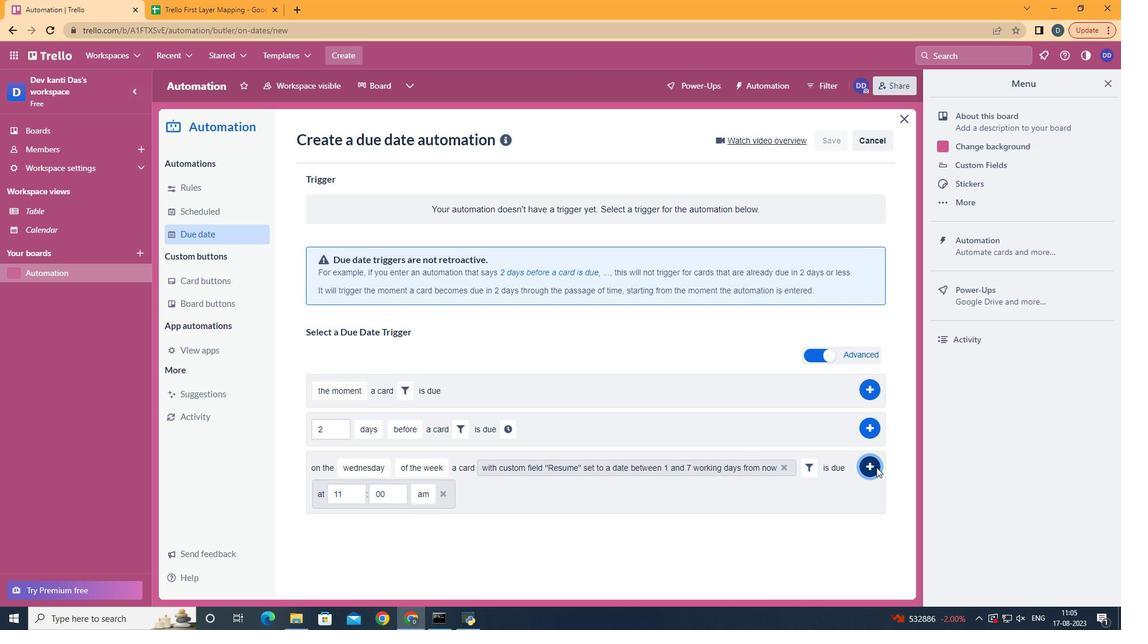 
Action: Mouse moved to (875, 468)
Screenshot: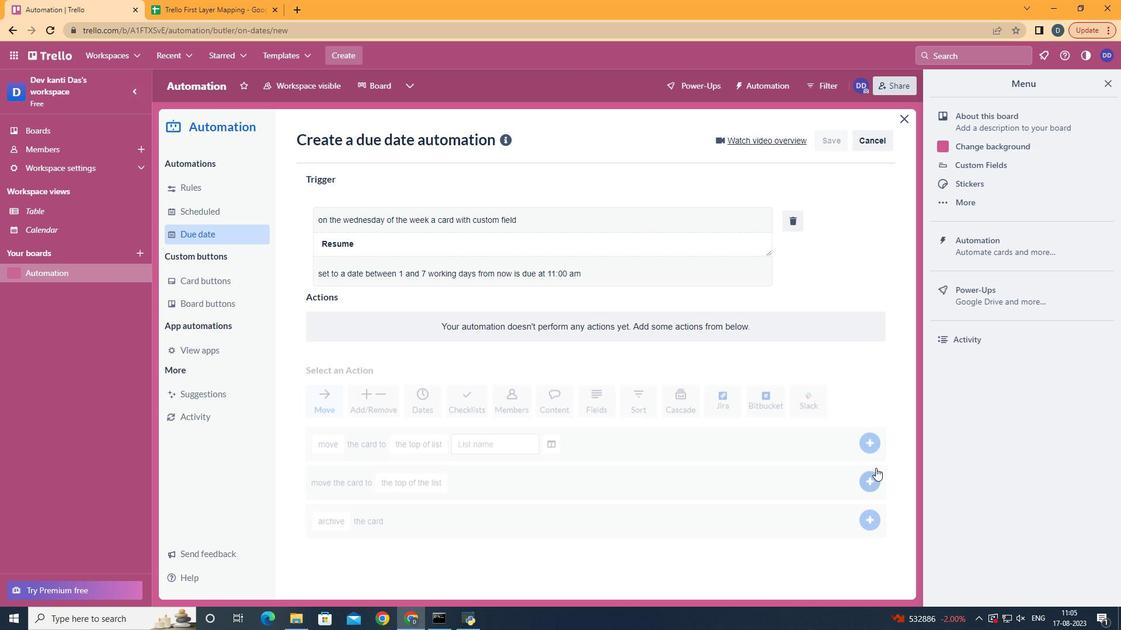 
